 Task: Use the formula "FREQUENCY" in spreadsheet "Project protfolio".
Action: Mouse scrolled (374, 389) with delta (0, 0)
Screenshot: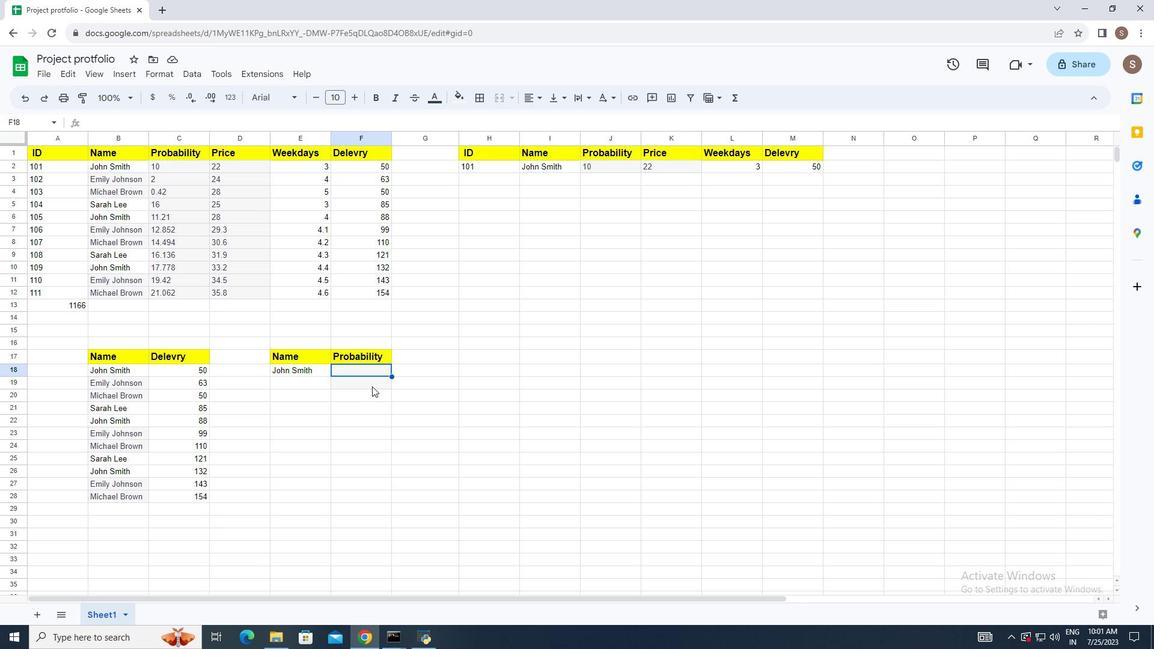 
Action: Mouse moved to (129, 81)
Screenshot: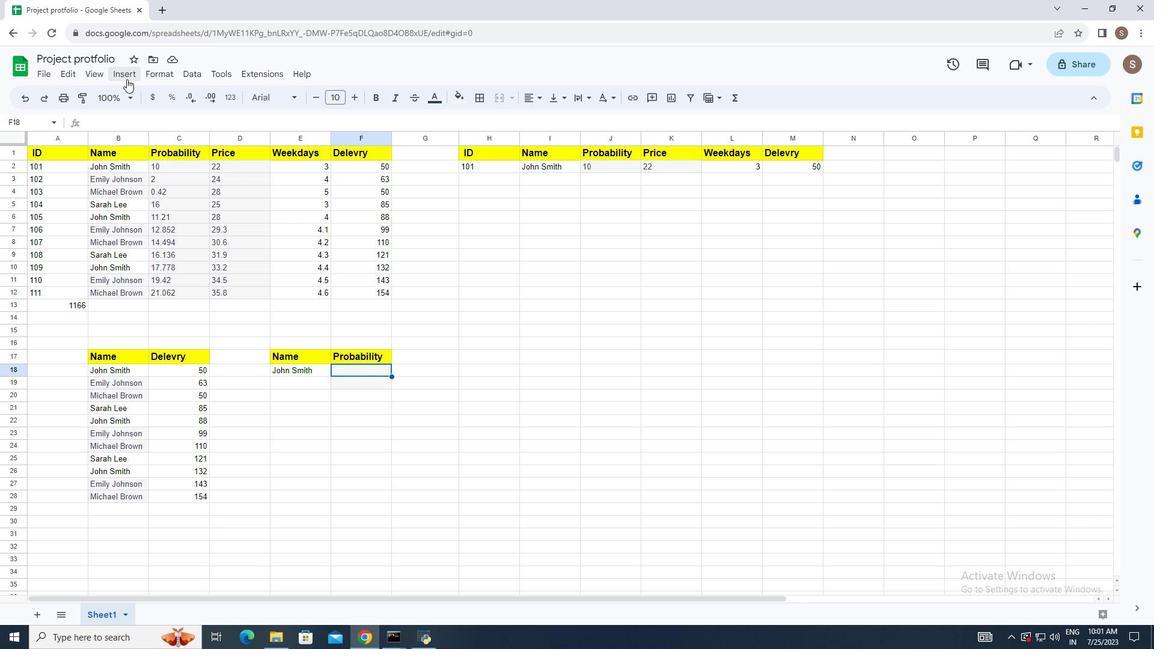 
Action: Mouse pressed left at (129, 81)
Screenshot: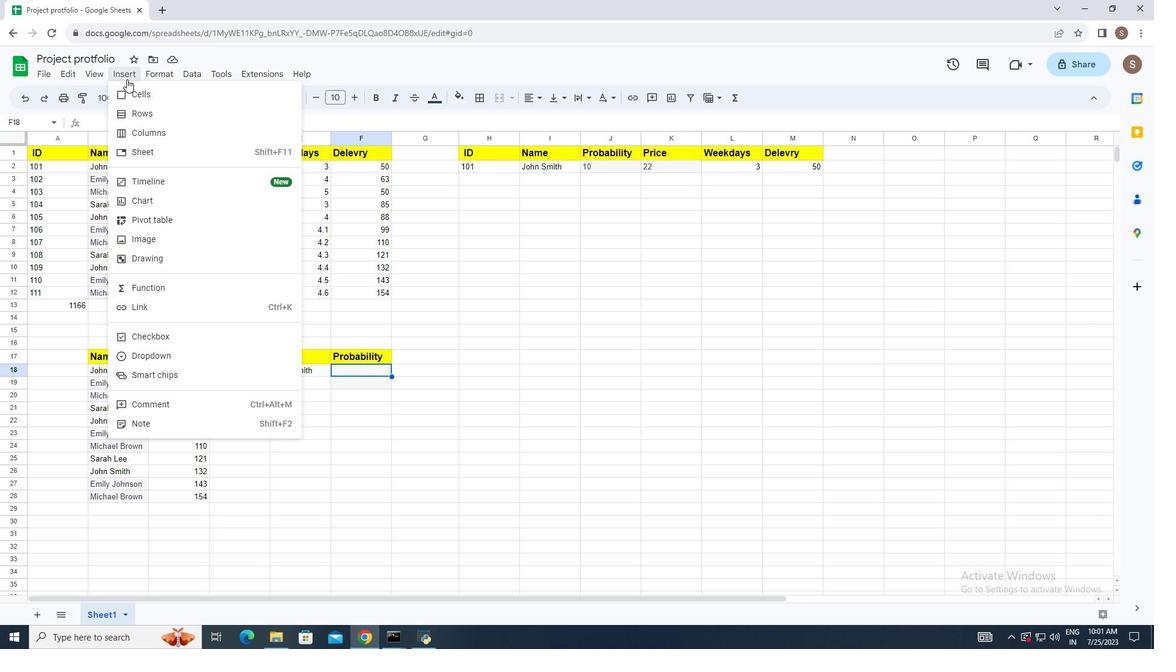 
Action: Mouse moved to (186, 286)
Screenshot: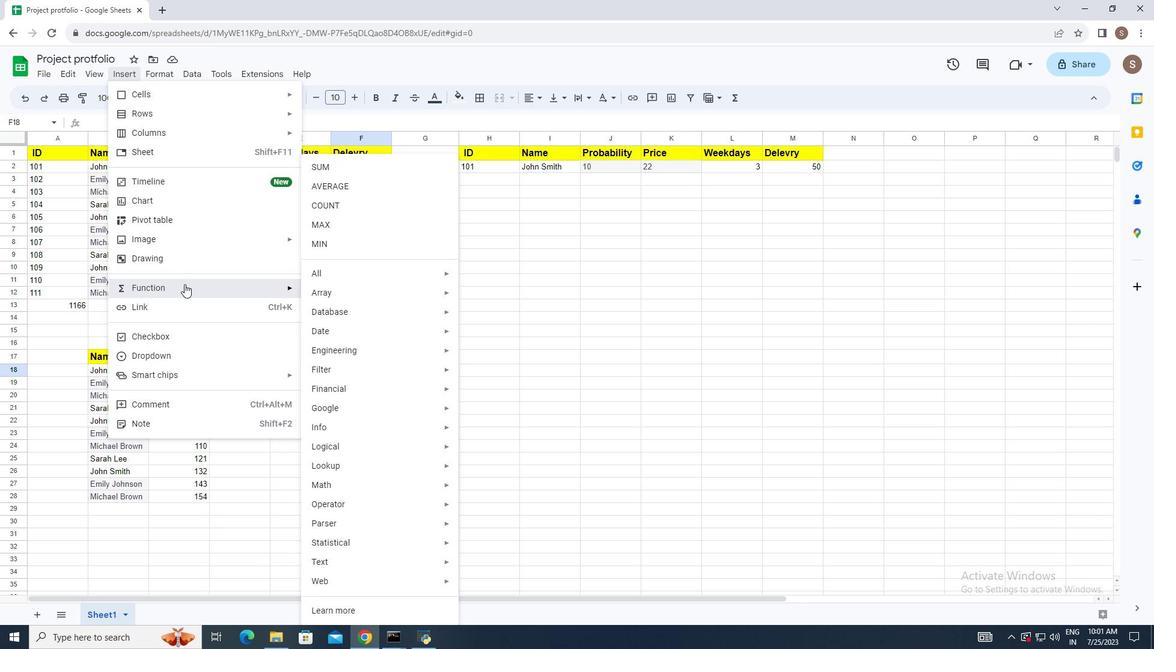 
Action: Mouse pressed left at (186, 286)
Screenshot: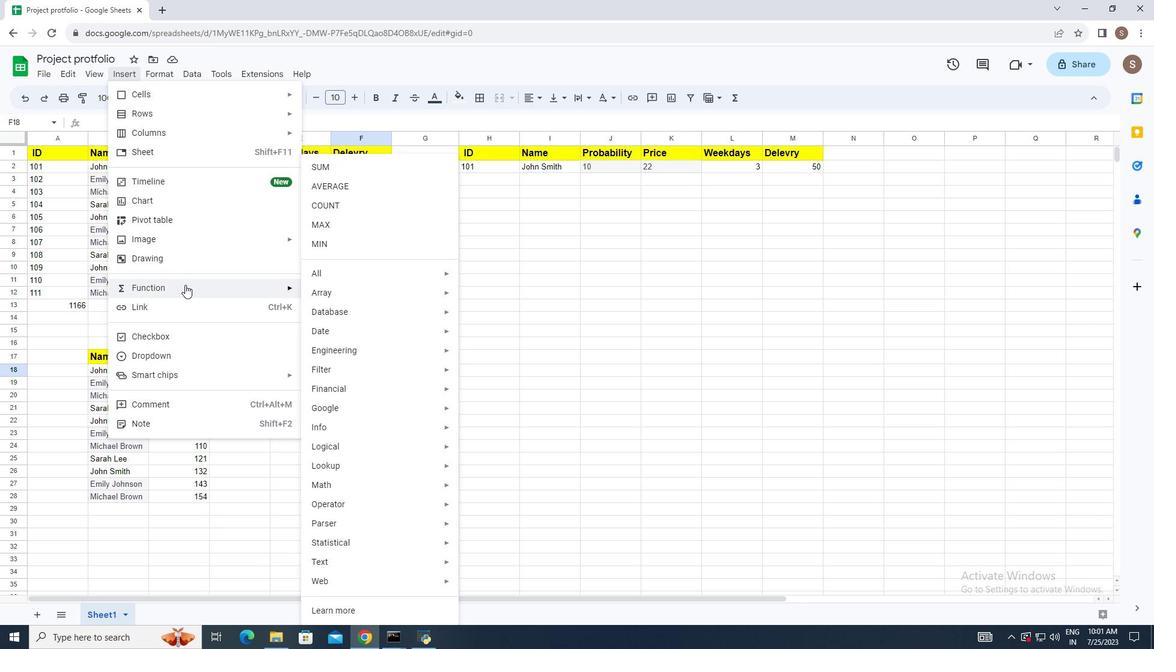 
Action: Mouse moved to (355, 271)
Screenshot: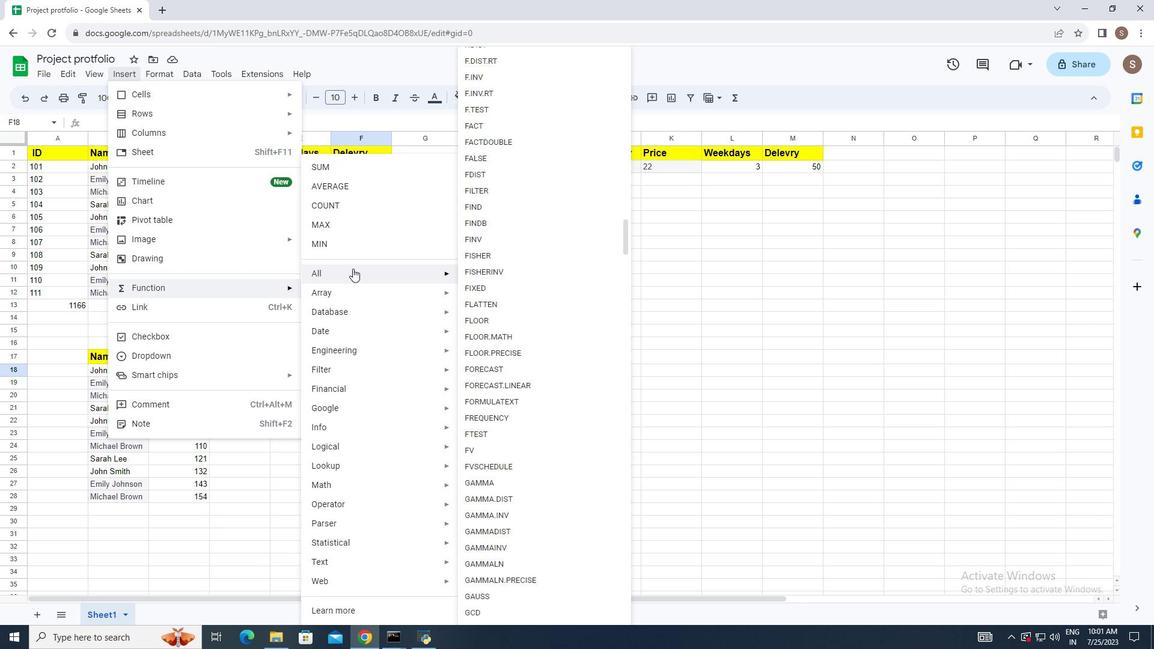 
Action: Mouse pressed left at (355, 271)
Screenshot: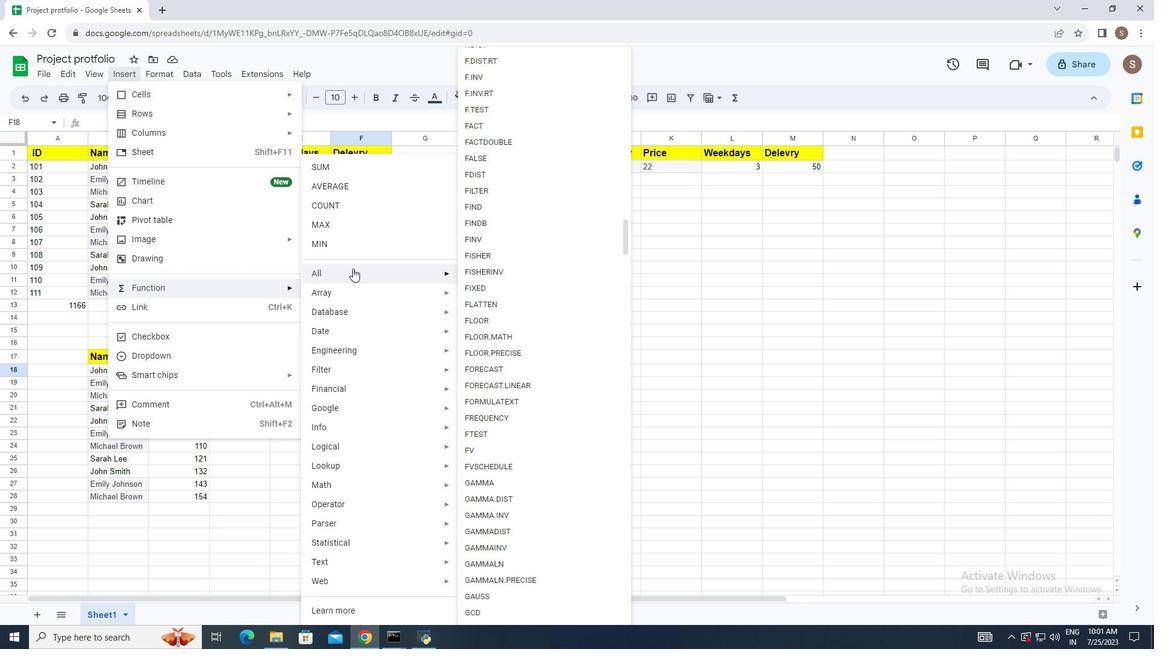 
Action: Mouse moved to (541, 423)
Screenshot: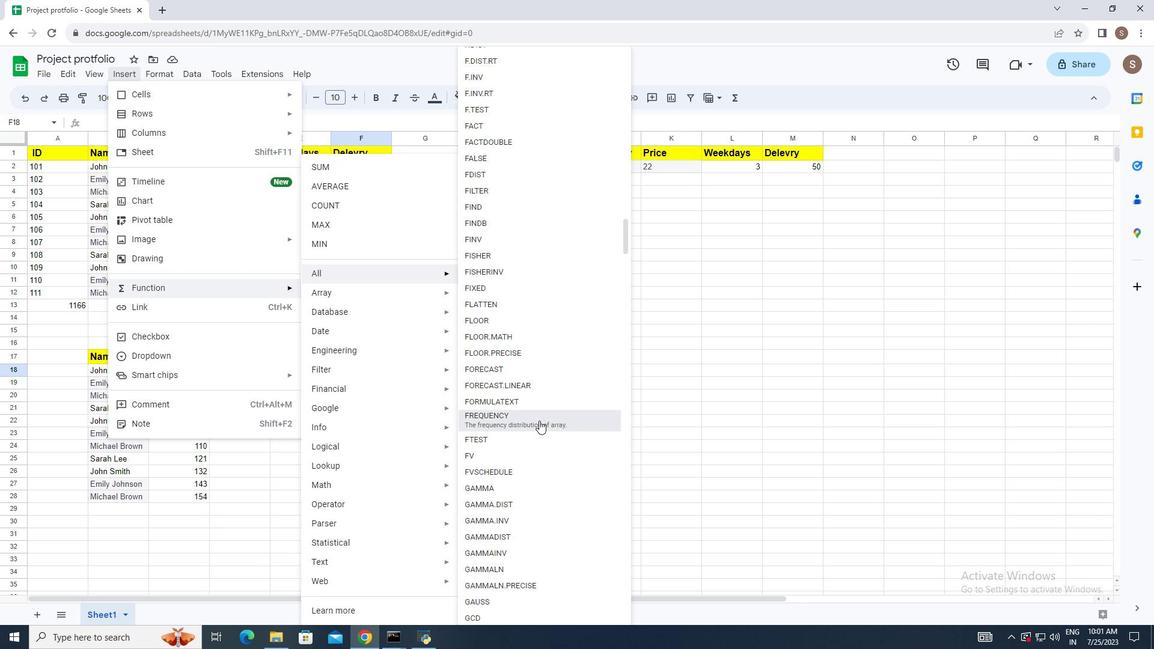 
Action: Mouse pressed left at (541, 423)
Screenshot: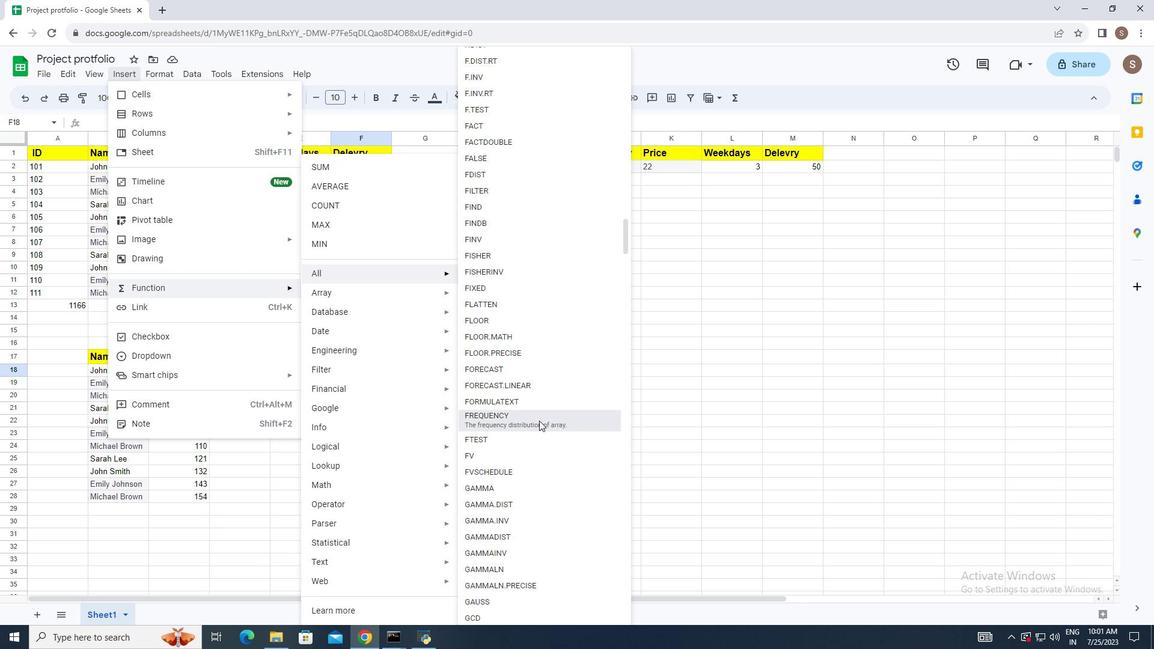
Action: Mouse moved to (59, 168)
Screenshot: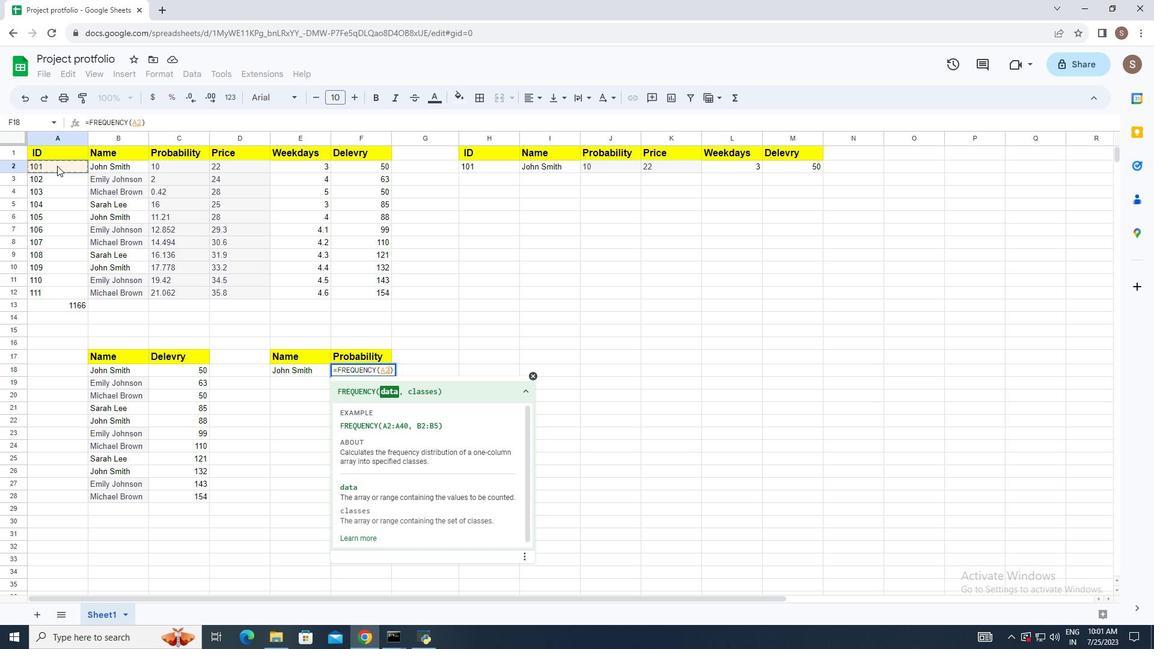 
Action: Mouse pressed left at (59, 168)
Screenshot: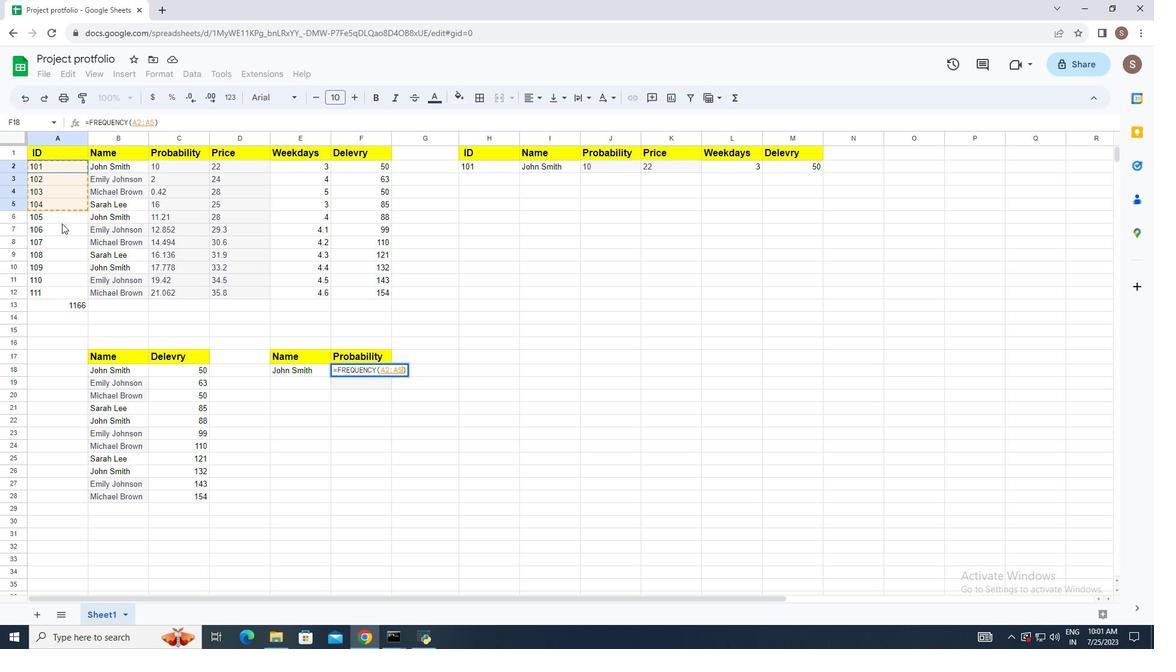 
Action: Mouse moved to (307, 372)
Screenshot: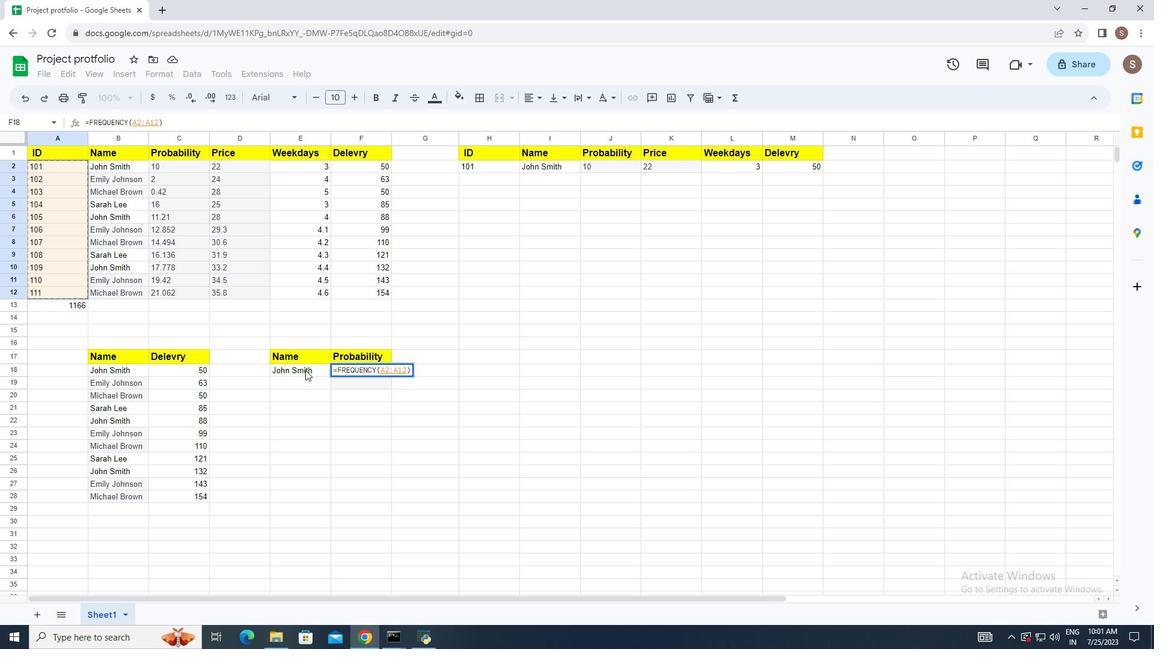 
Action: Key pressed ,<Key.space>
Screenshot: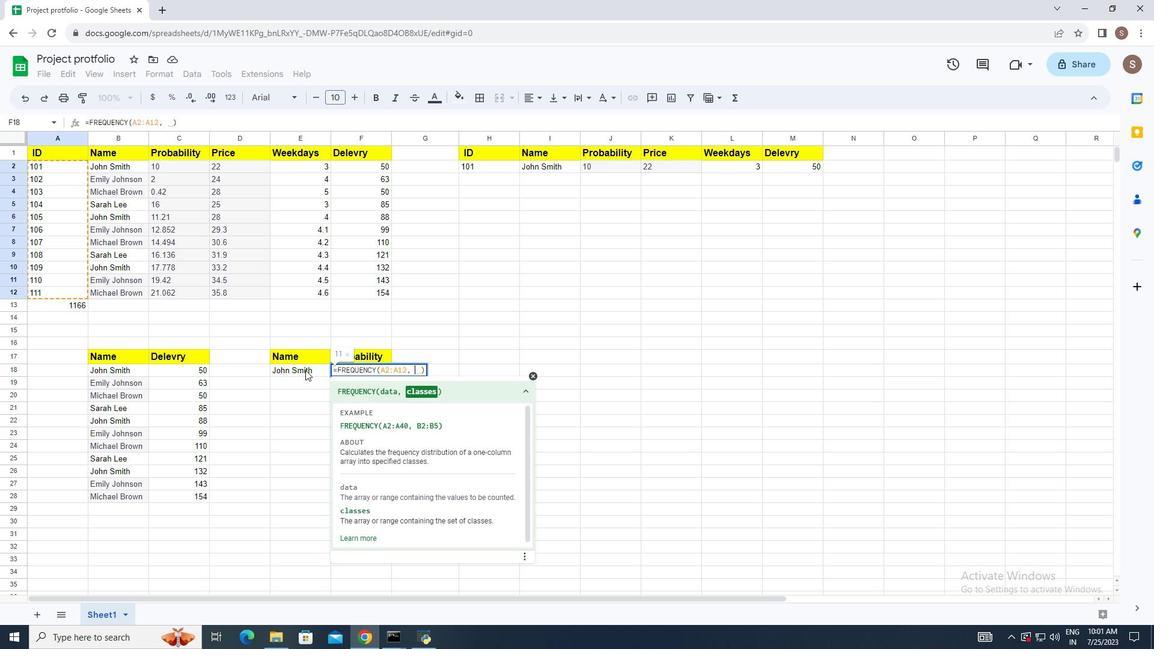 
Action: Mouse moved to (228, 168)
Screenshot: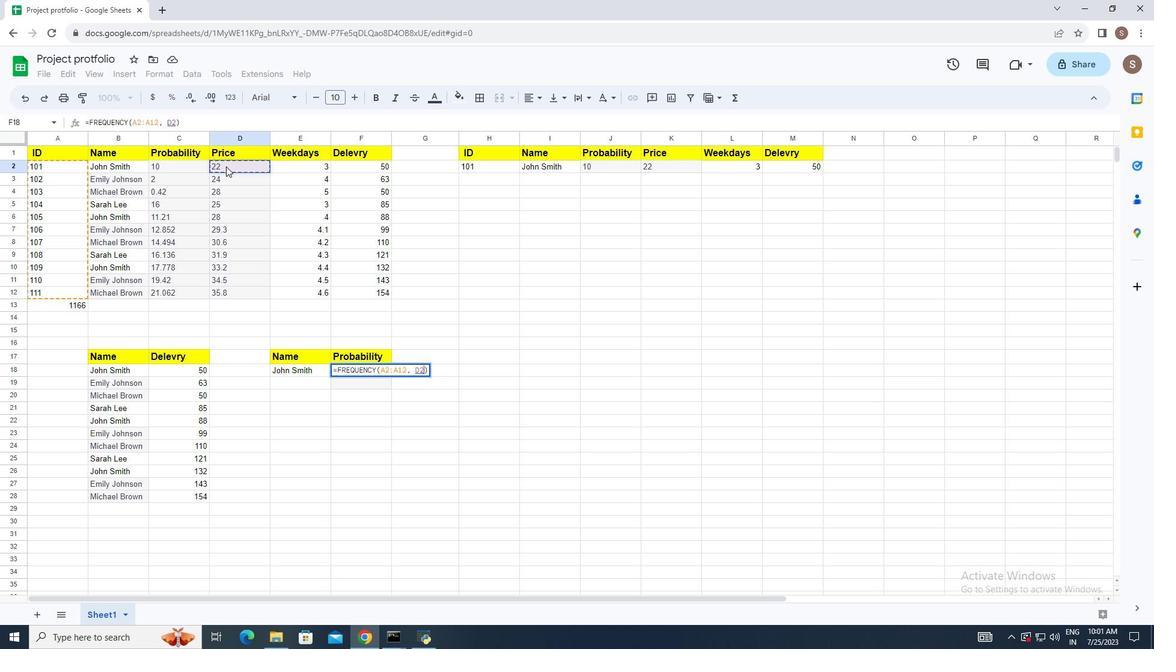 
Action: Mouse pressed left at (228, 168)
Screenshot: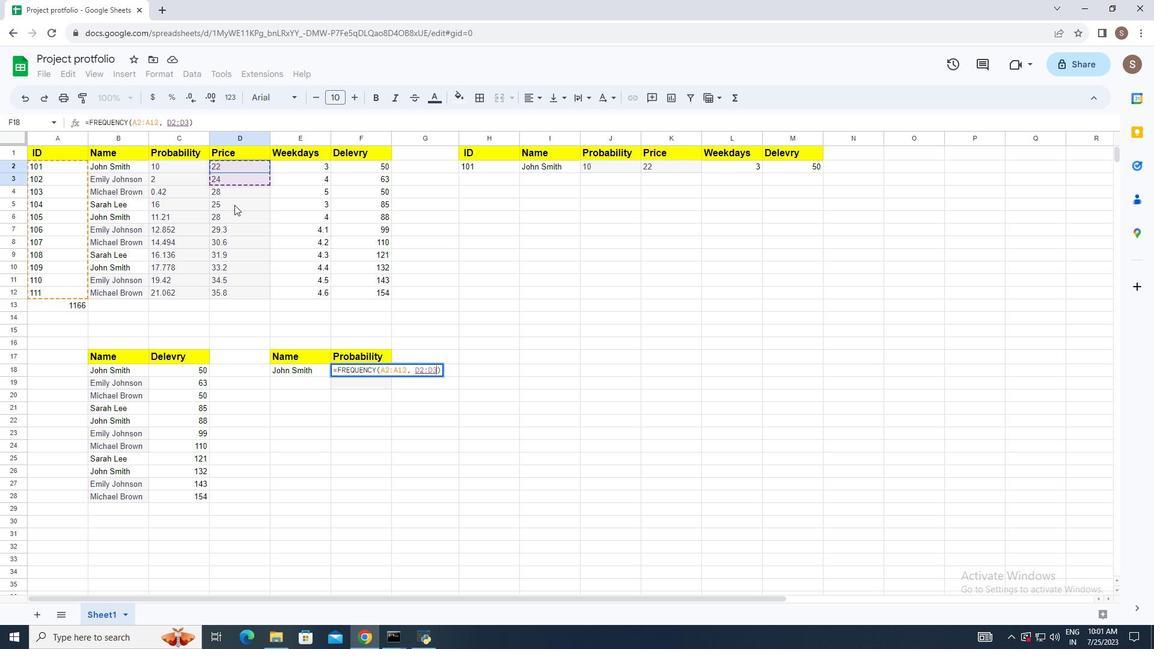 
Action: Mouse moved to (461, 414)
Screenshot: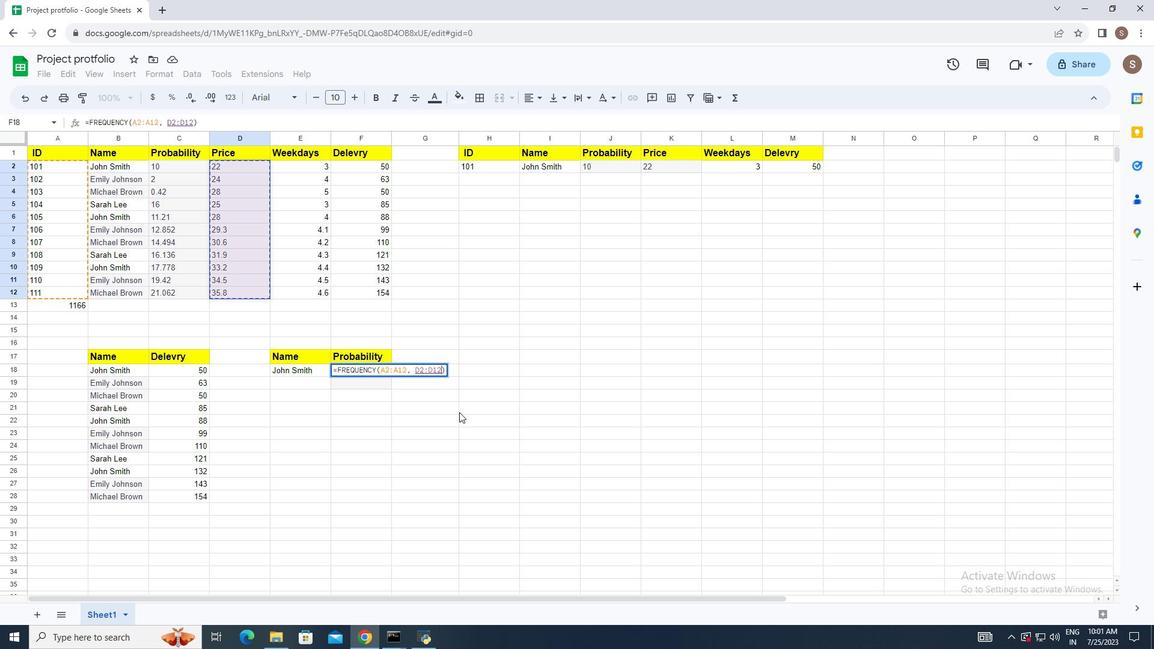 
Action: Key pressed ,
Screenshot: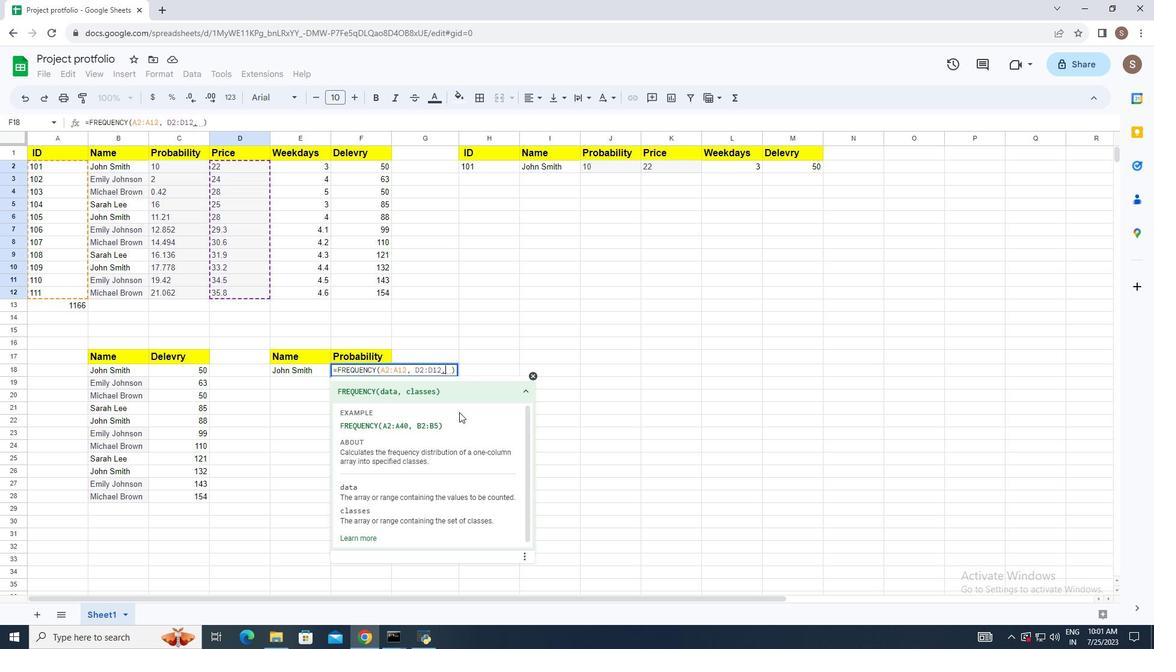 
Action: Mouse moved to (461, 414)
Screenshot: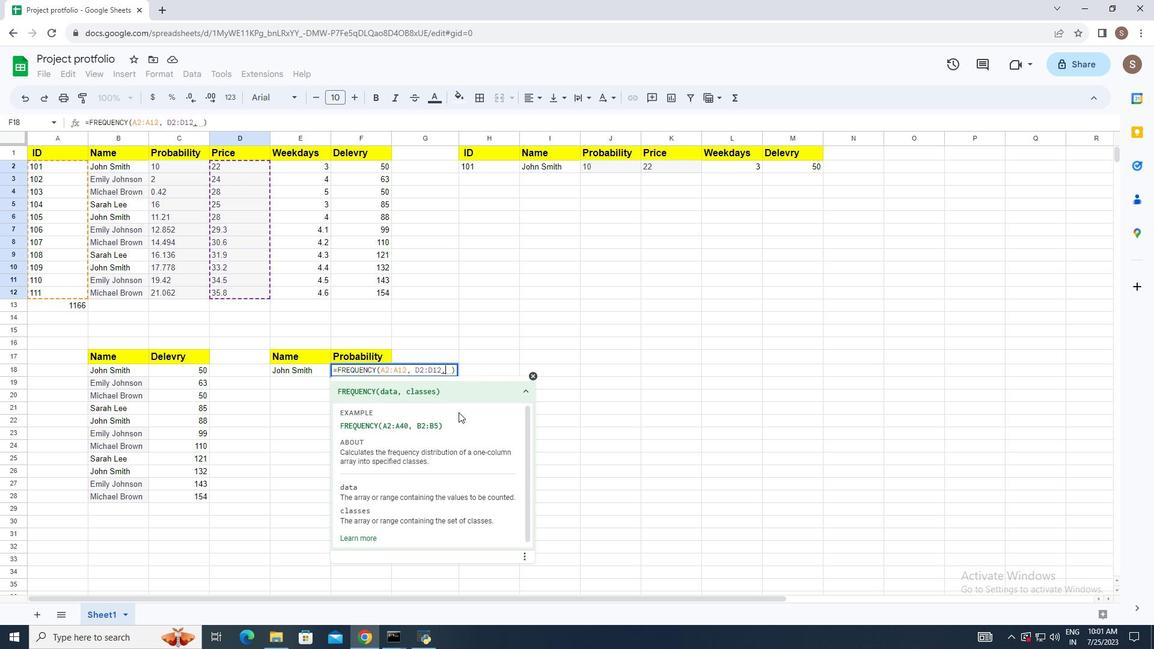 
Action: Key pressed <Key.backspace><Key.enter>
Screenshot: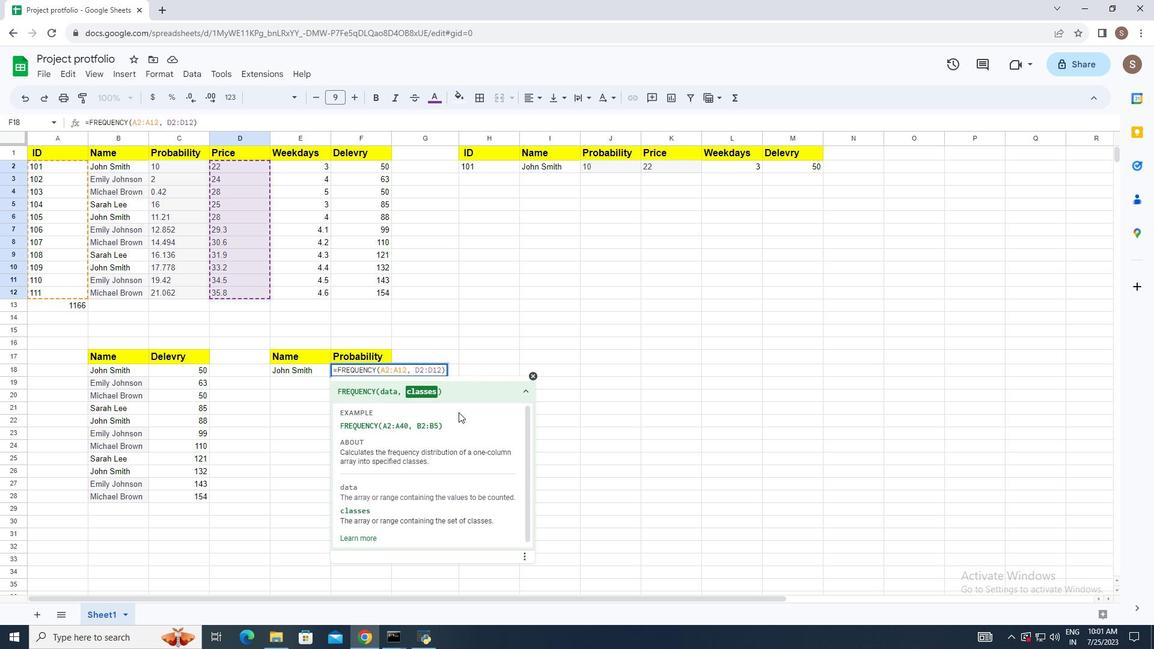 
